 Task: Create in the project BitSoft and in the Backlog issue 'Develop a custom inventory management system' a child issue 'Performance testing and optimization', and assign it to team member softage.3@softage.net. Create in the project BitSoft and in the Backlog issue 'Upgrade software to the latest version to resolve security vulnerabilities' a child issue 'User testing and feedback gathering', and assign it to team member softage.4@softage.net
Action: Mouse moved to (234, 74)
Screenshot: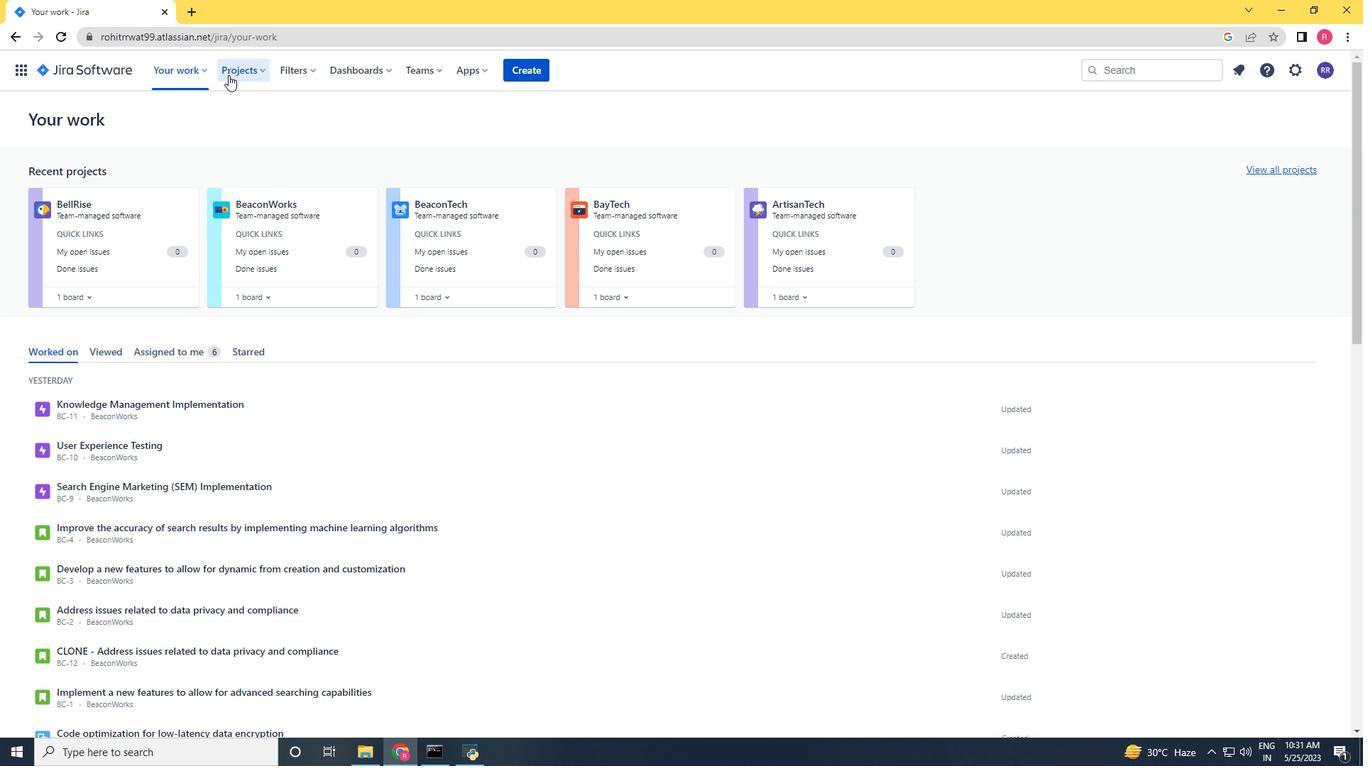 
Action: Mouse pressed left at (234, 74)
Screenshot: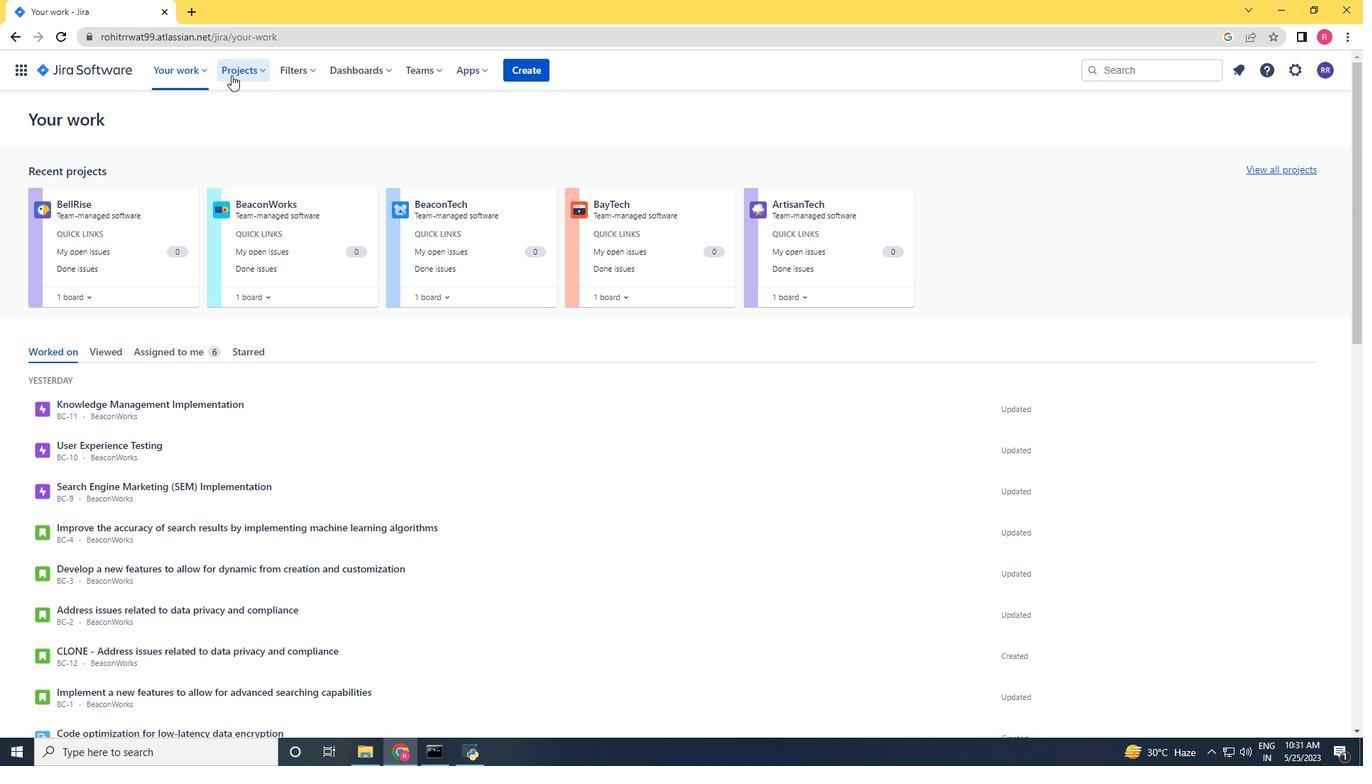 
Action: Mouse moved to (281, 134)
Screenshot: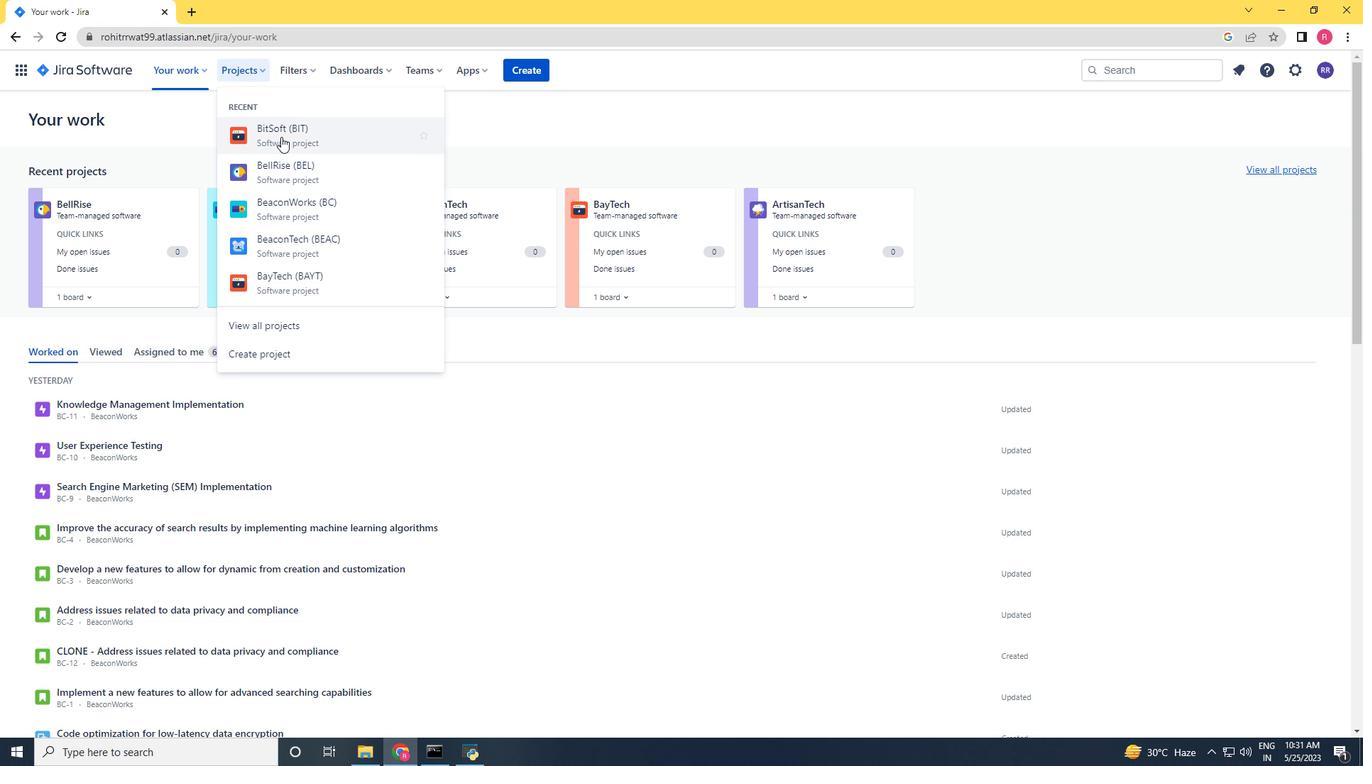 
Action: Mouse pressed left at (281, 134)
Screenshot: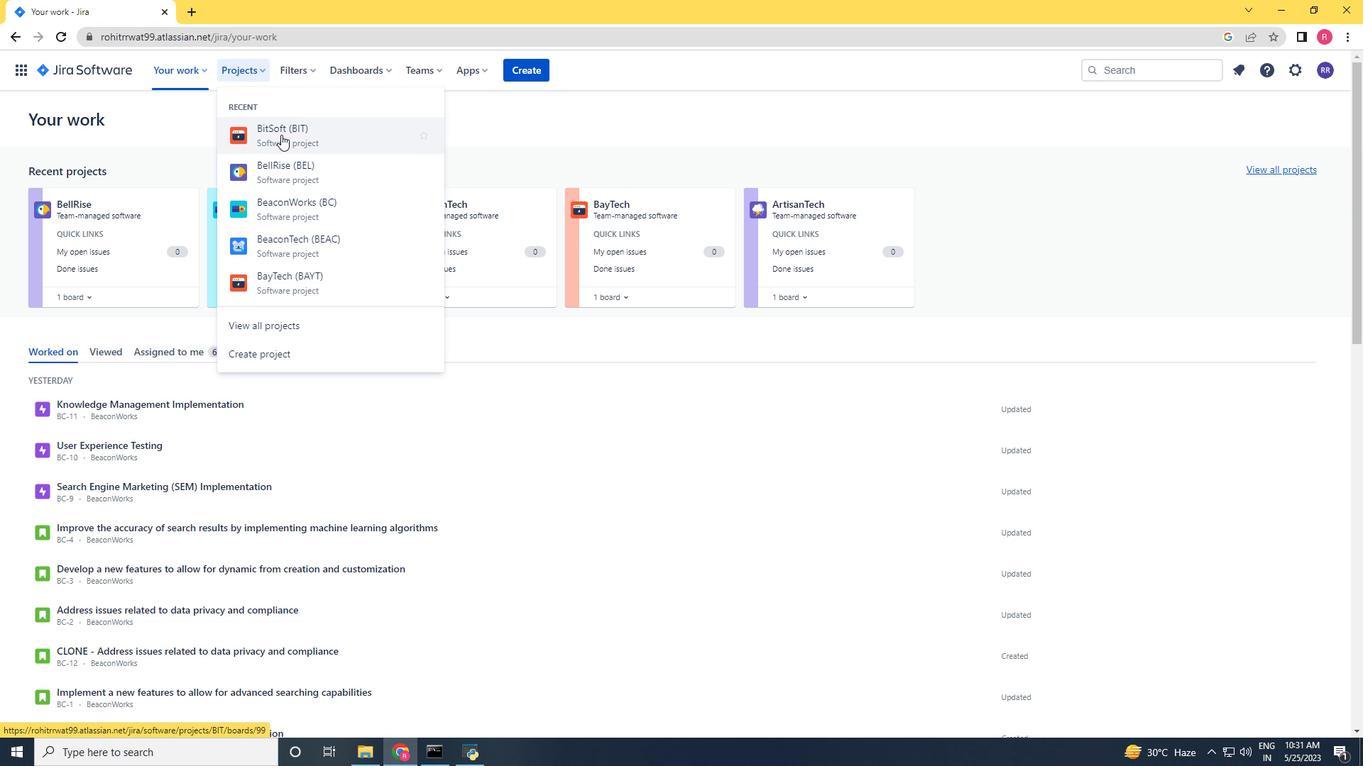 
Action: Mouse moved to (107, 213)
Screenshot: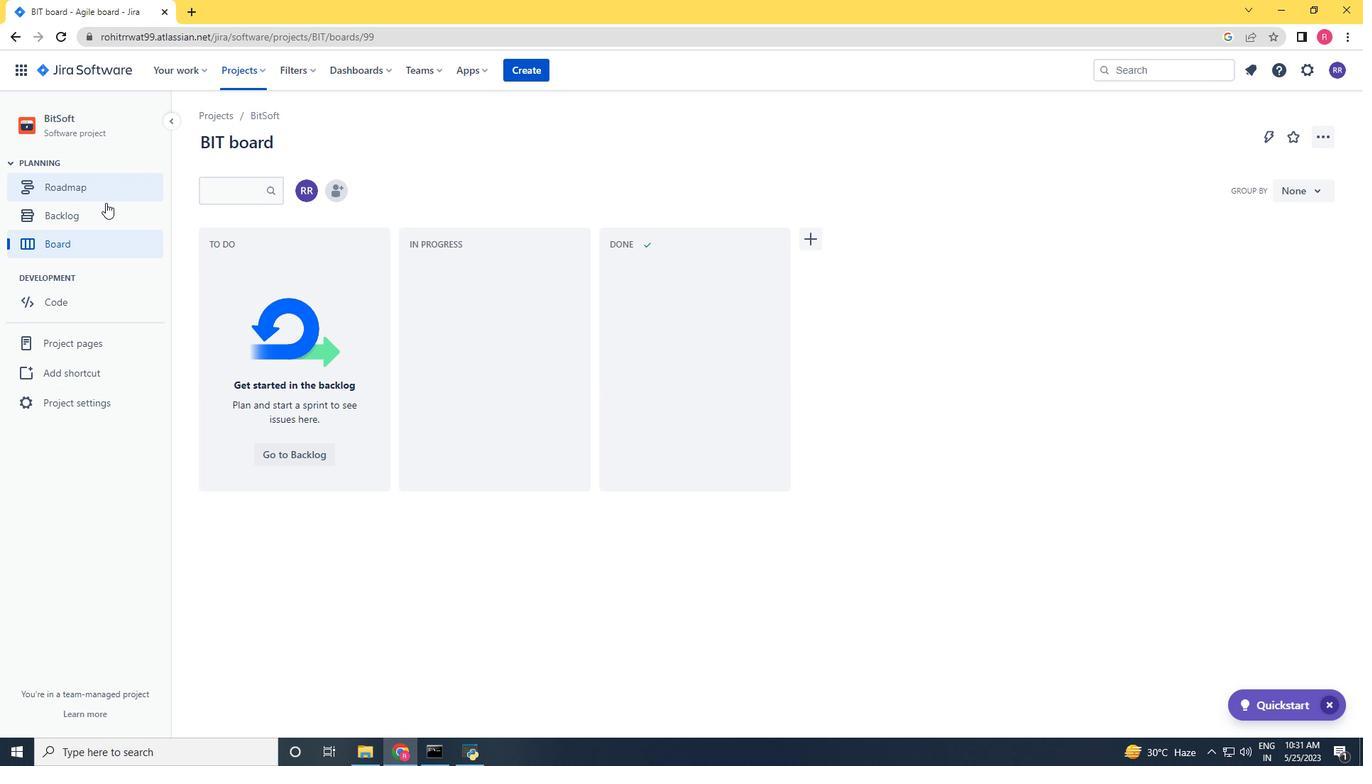 
Action: Mouse pressed left at (107, 213)
Screenshot: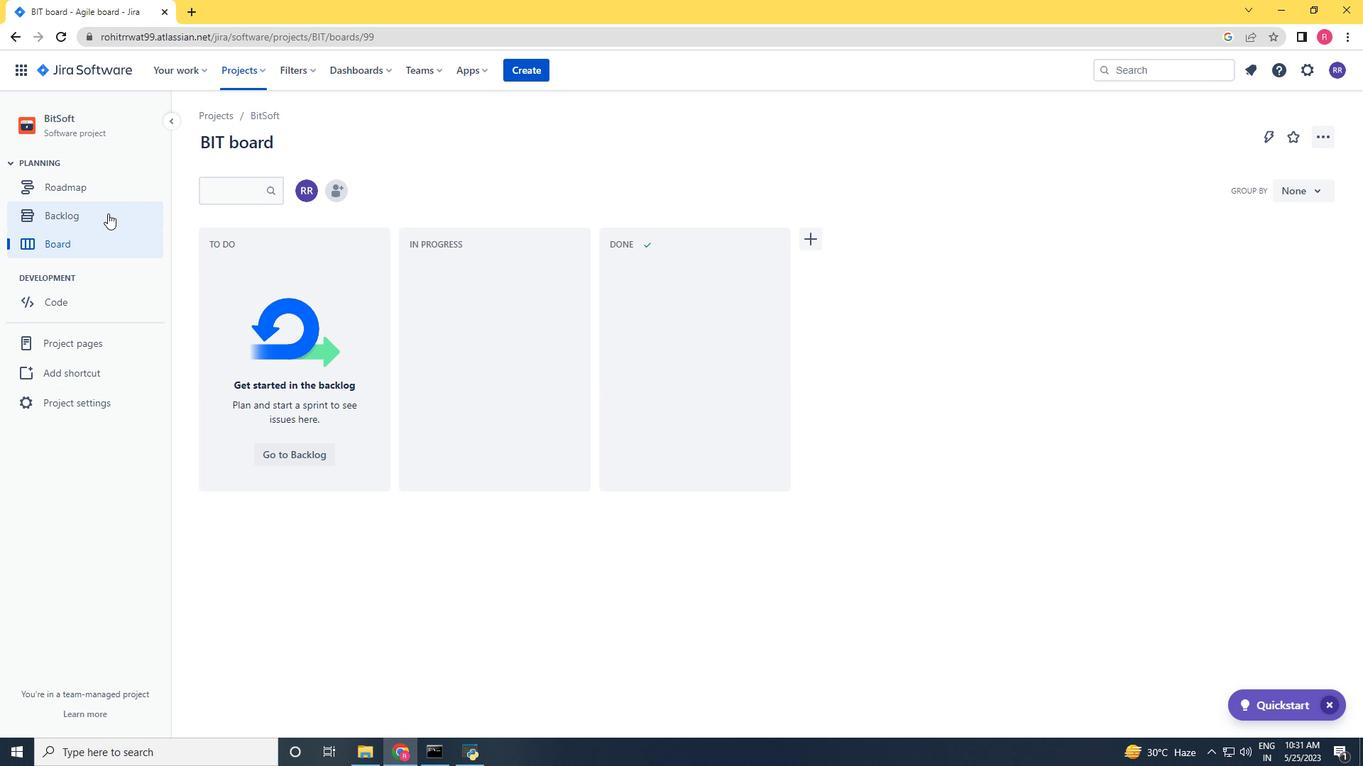 
Action: Mouse moved to (881, 378)
Screenshot: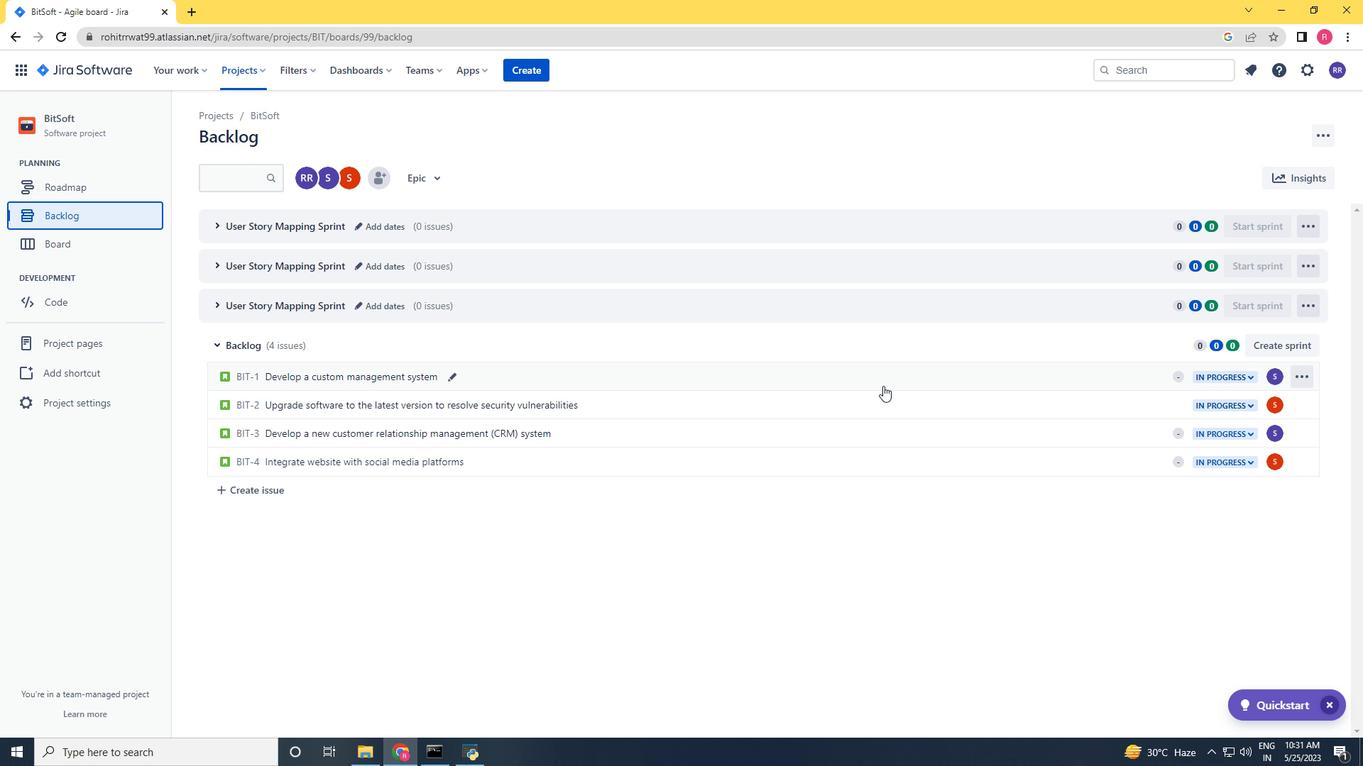 
Action: Mouse pressed left at (881, 378)
Screenshot: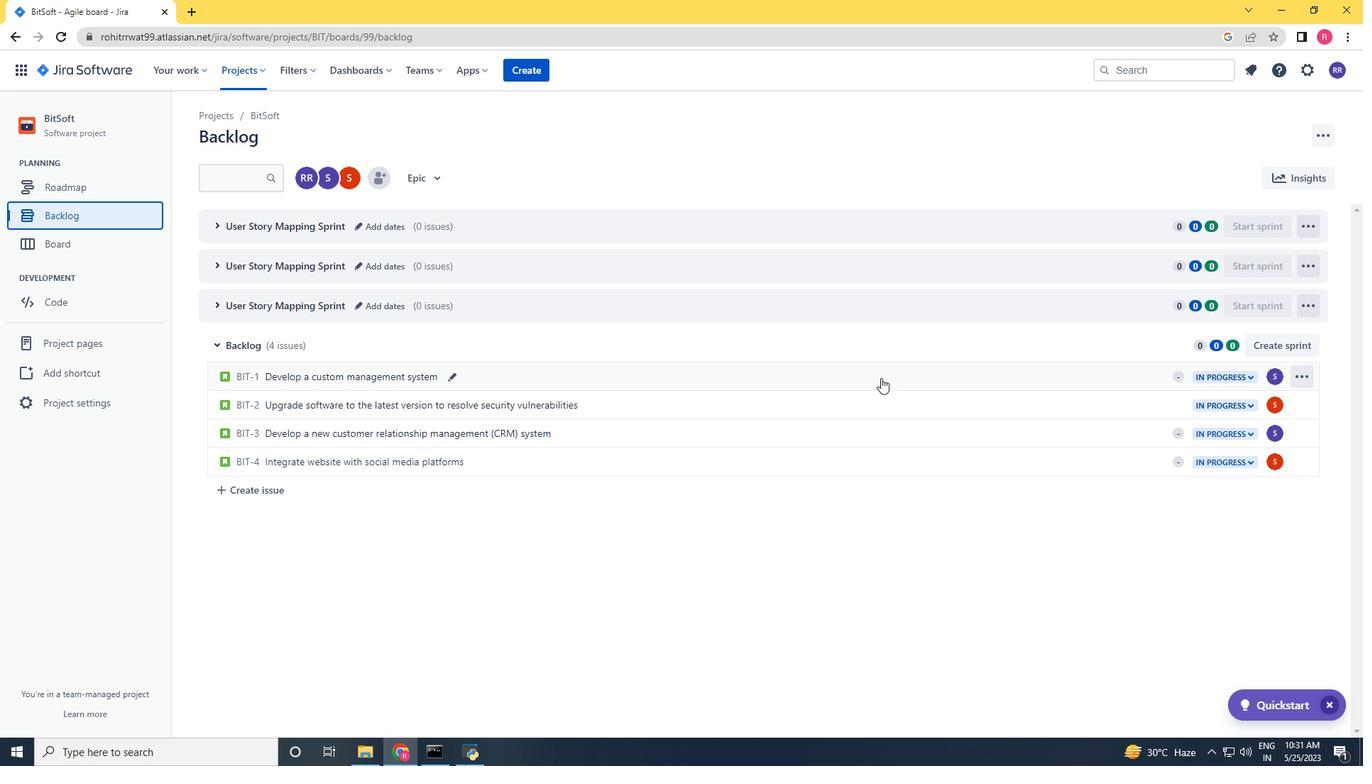 
Action: Mouse moved to (1116, 301)
Screenshot: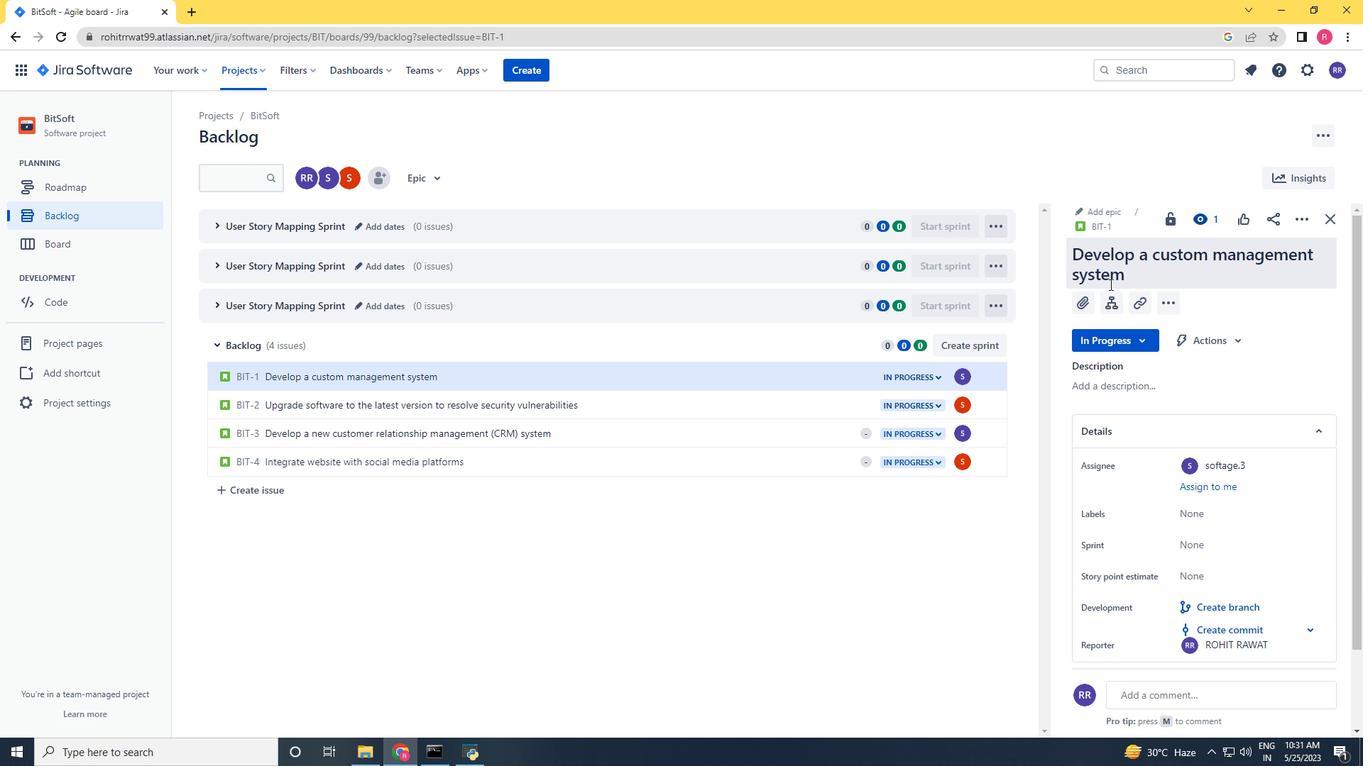 
Action: Mouse pressed left at (1116, 301)
Screenshot: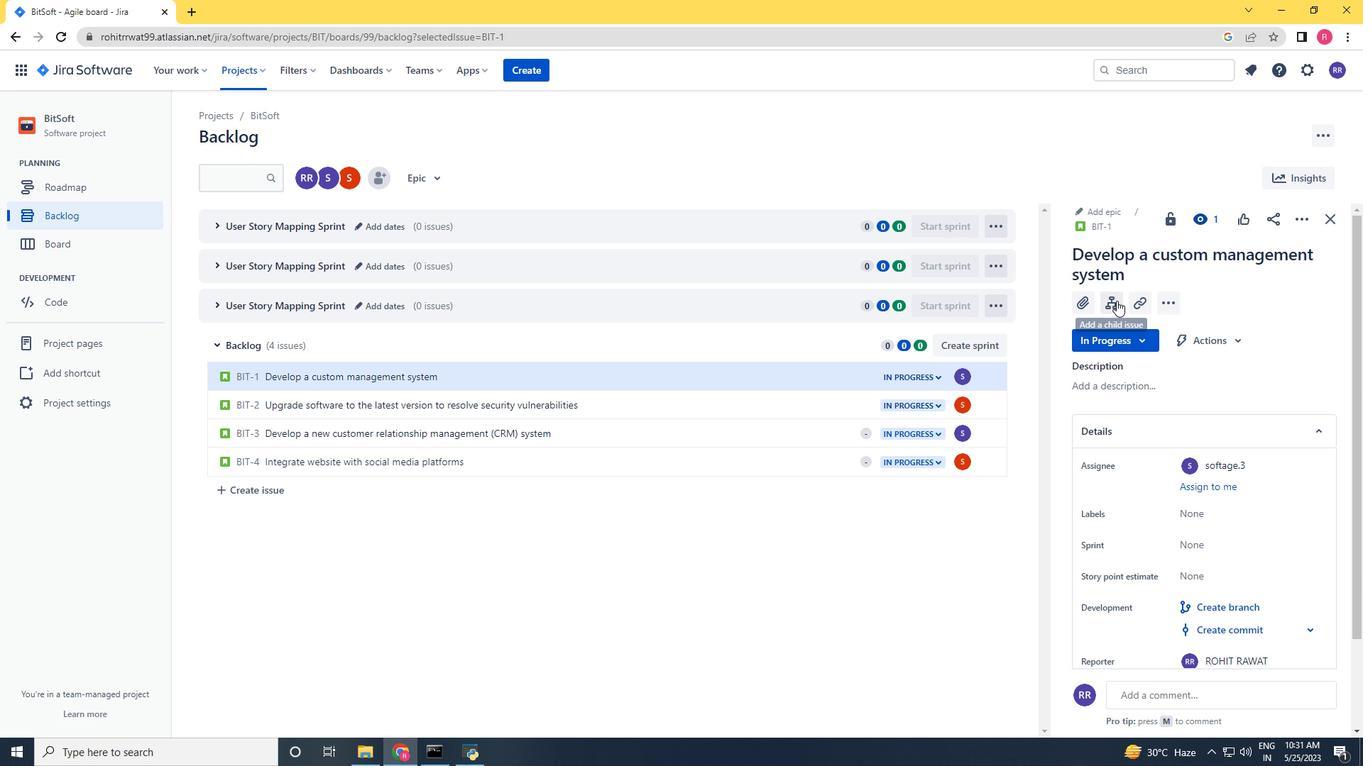 
Action: Key pressed <Key.shift>Performance<Key.space>testing<Key.space>and<Key.space>optimization<Key.space><Key.space><Key.enter>
Screenshot: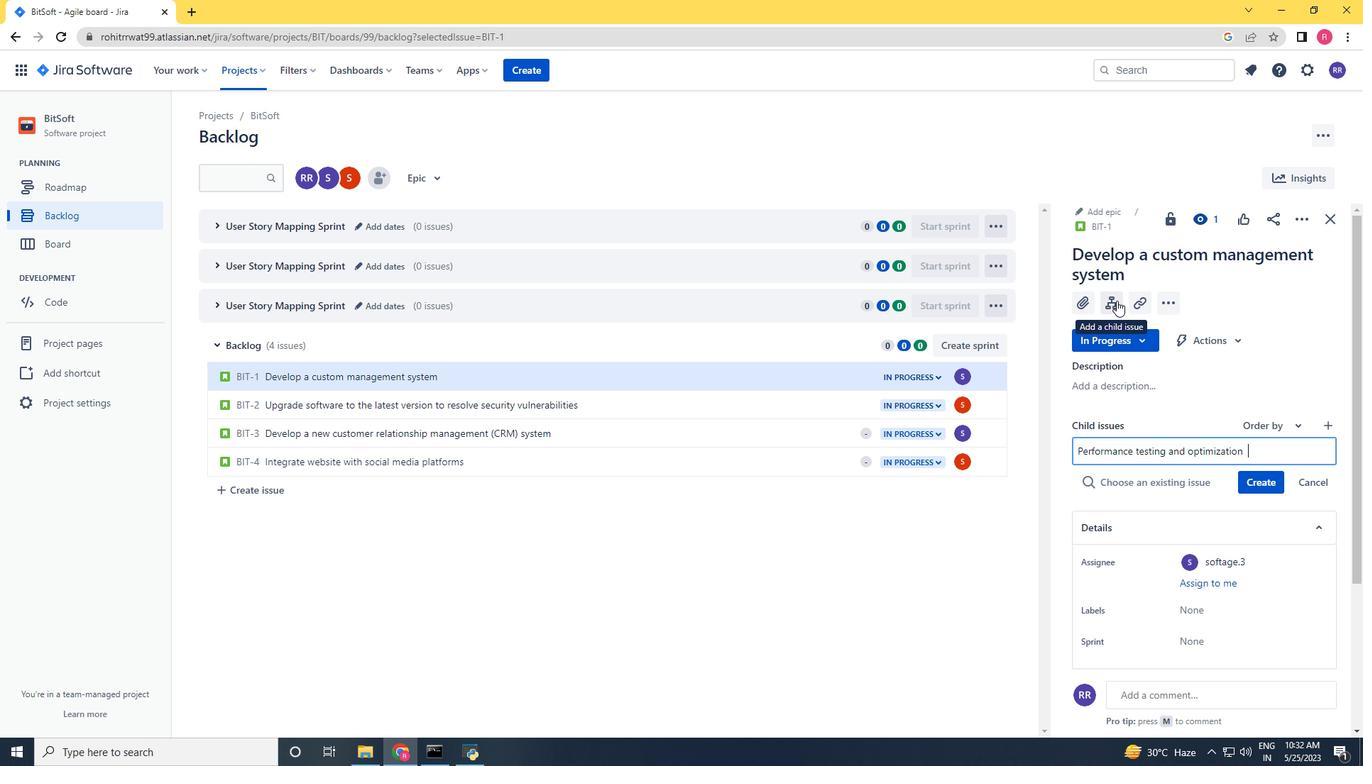 
Action: Mouse moved to (803, 400)
Screenshot: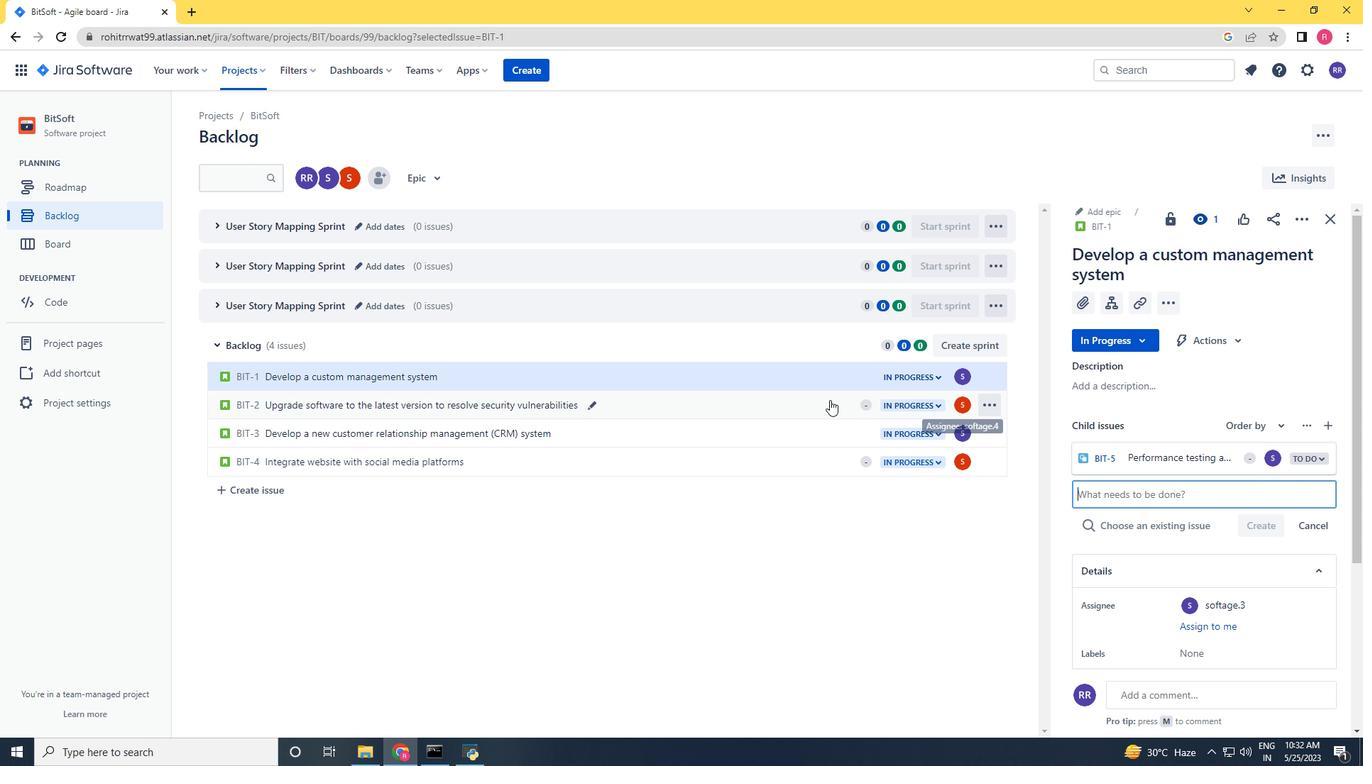 
Action: Mouse pressed left at (803, 400)
Screenshot: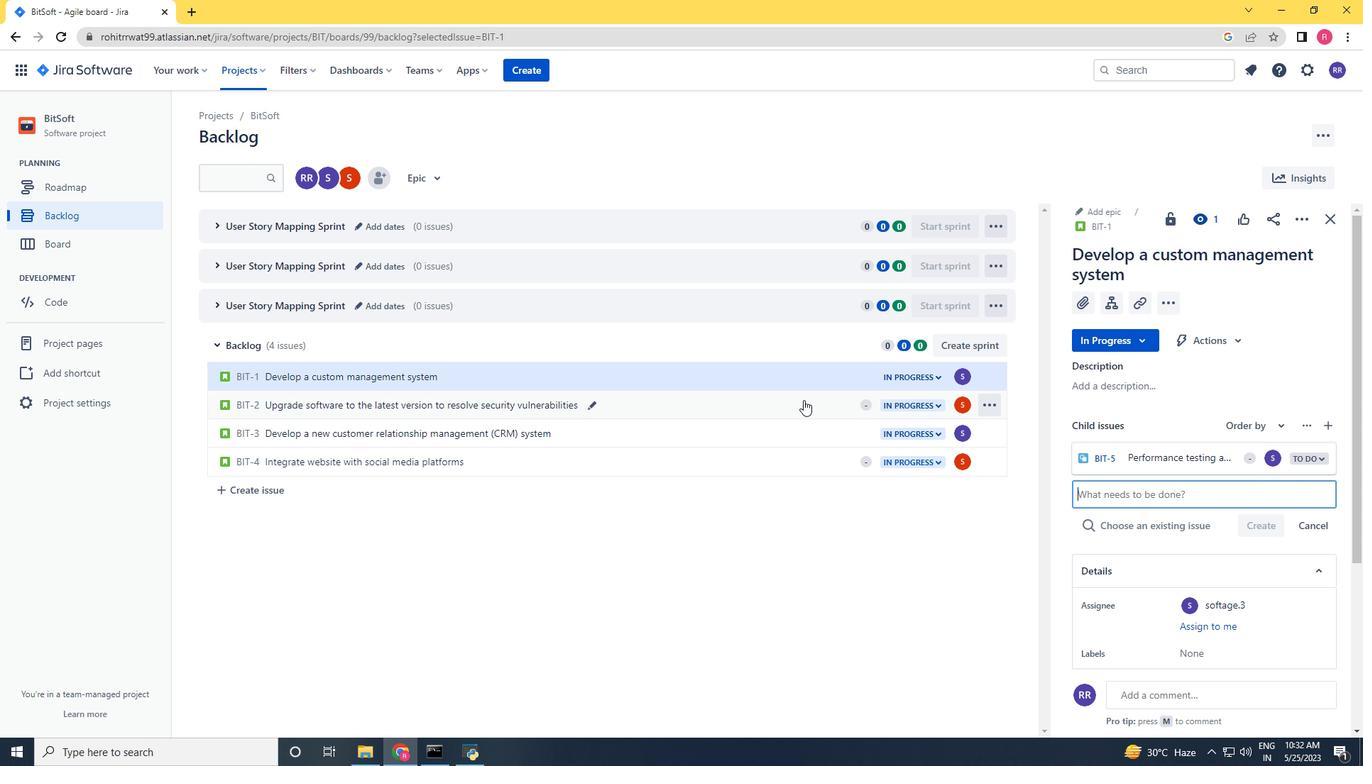 
Action: Mouse moved to (1108, 325)
Screenshot: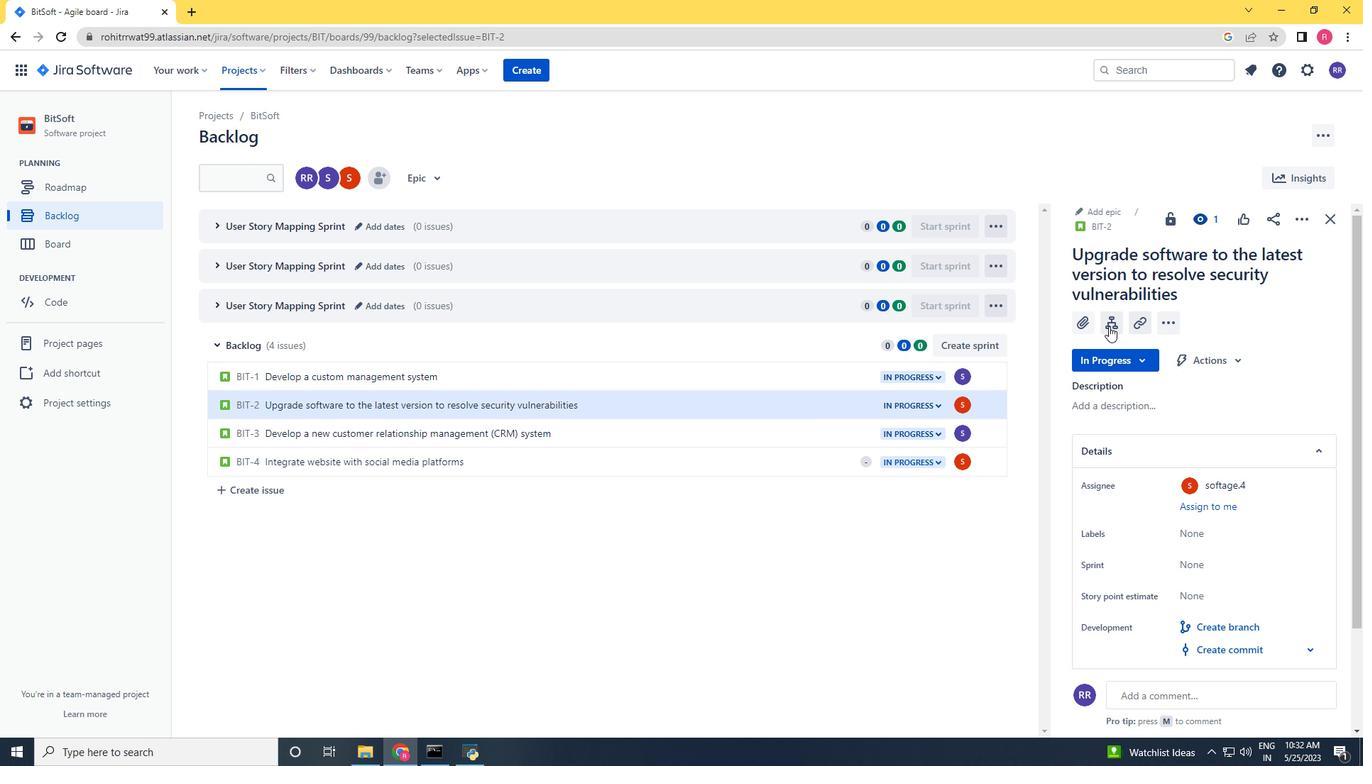 
Action: Mouse pressed left at (1108, 325)
Screenshot: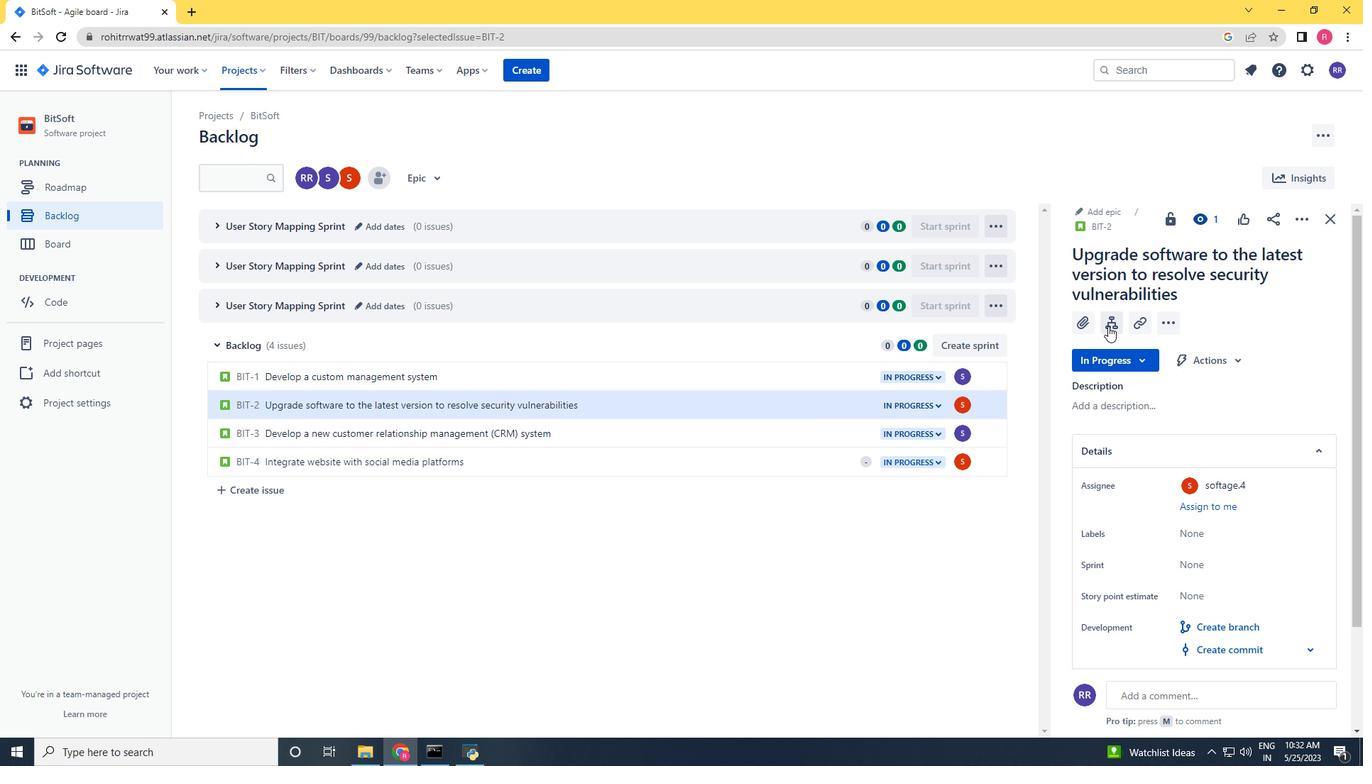 
Action: Key pressed <Key.shift>User<Key.space>testing<Key.space>and<Key.space>feedback<Key.space>gathering<Key.space><Key.enter>
Screenshot: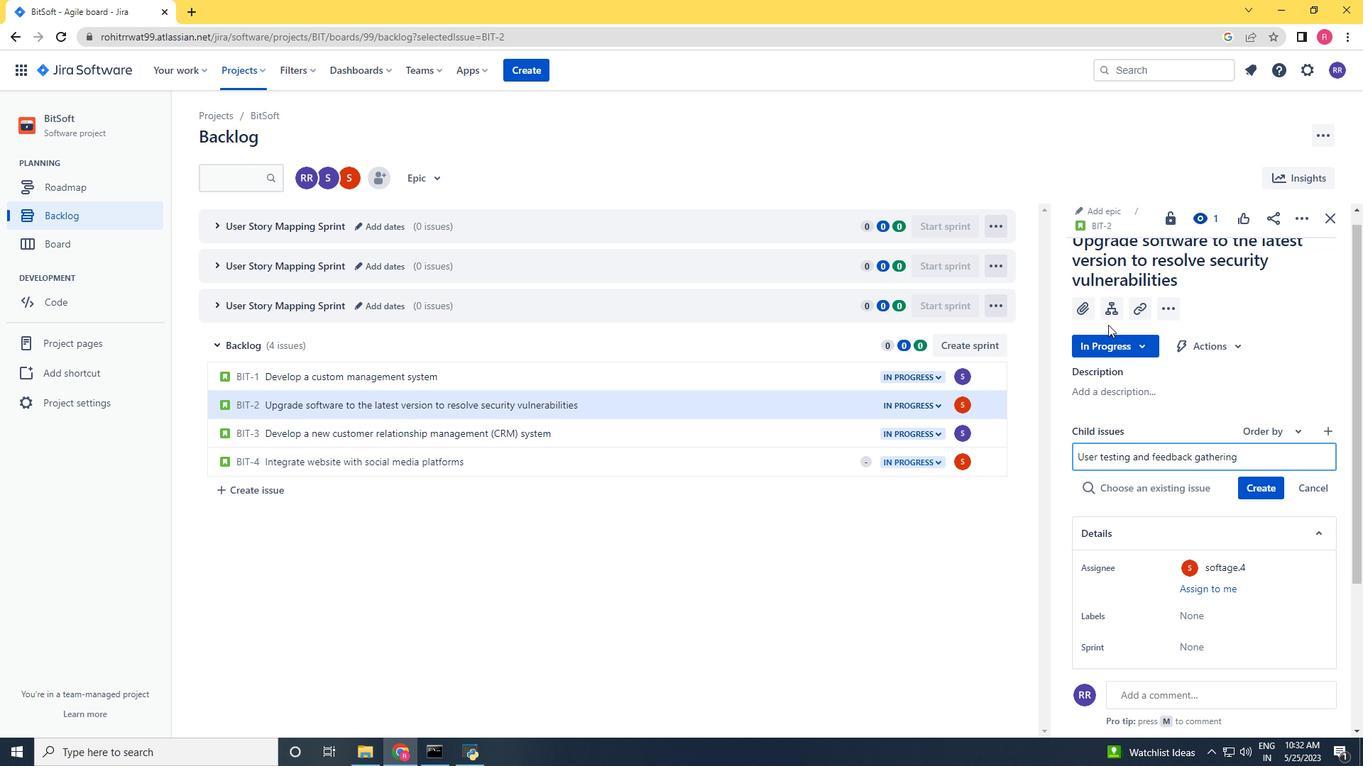 
Action: Mouse moved to (1270, 462)
Screenshot: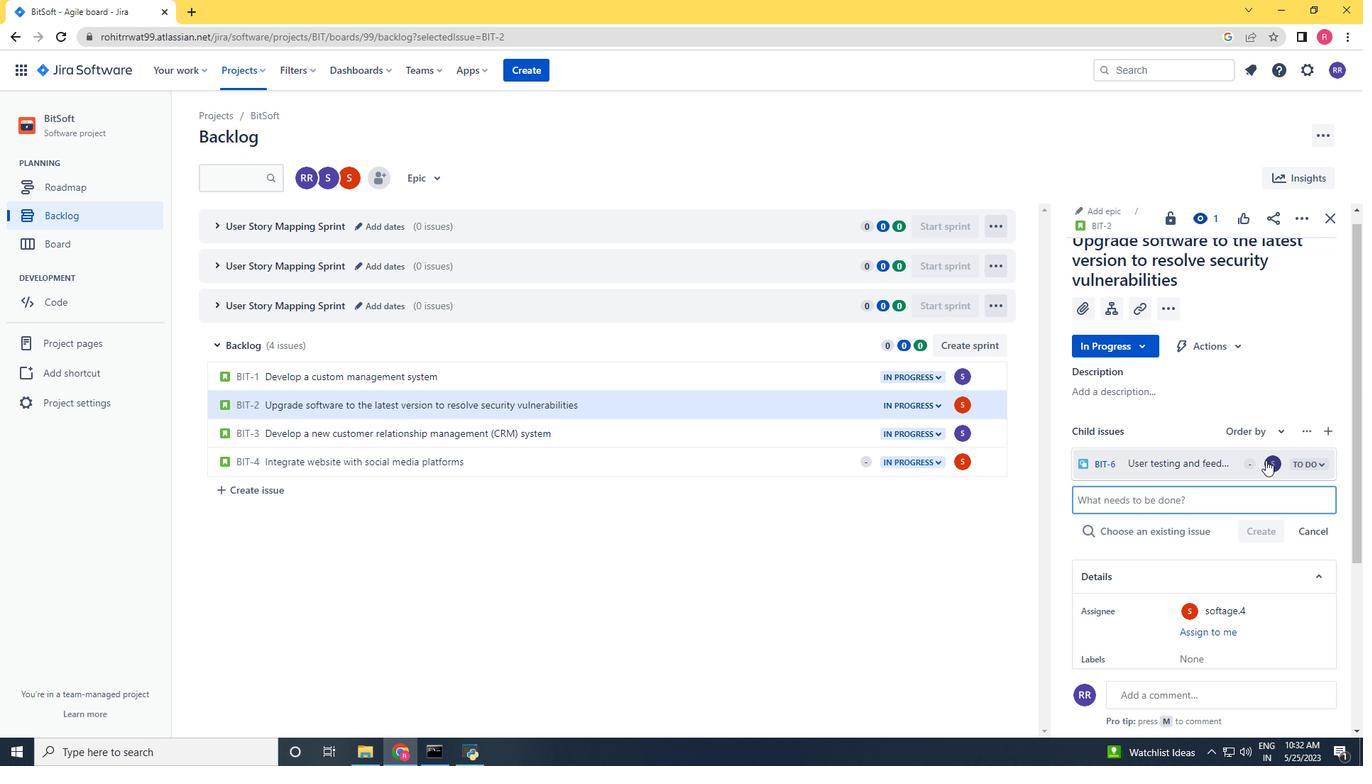 
Action: Mouse pressed left at (1270, 462)
Screenshot: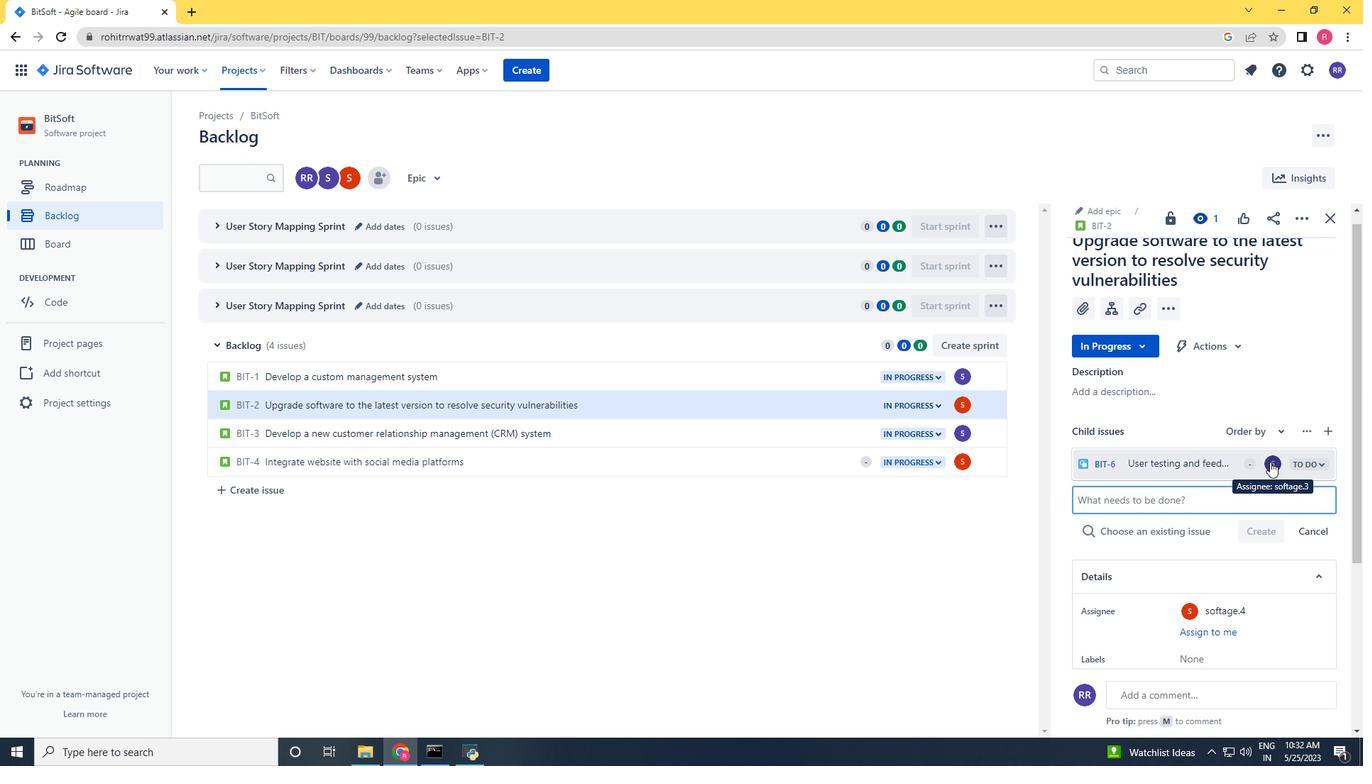 
Action: Key pressed softage.4<Key.shift>@softage.net
Screenshot: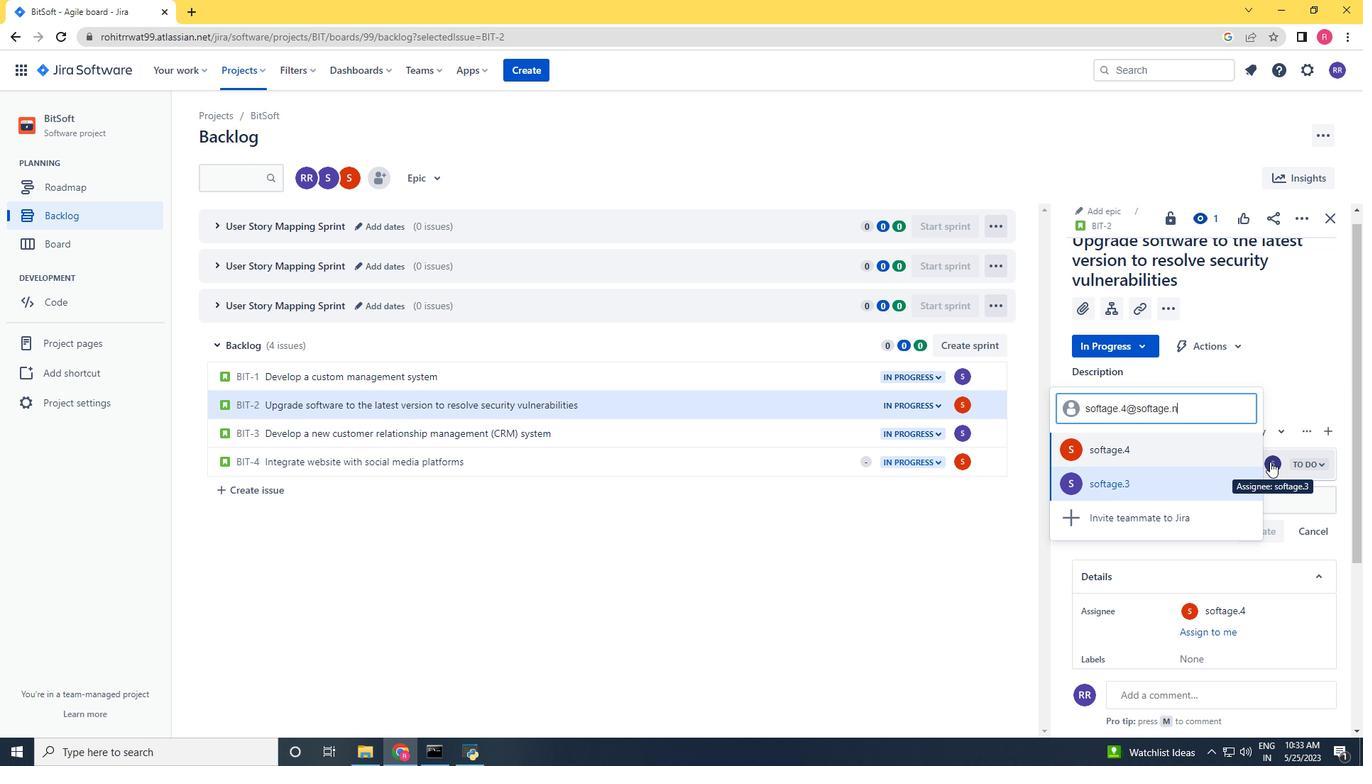 
Action: Mouse moved to (1156, 472)
Screenshot: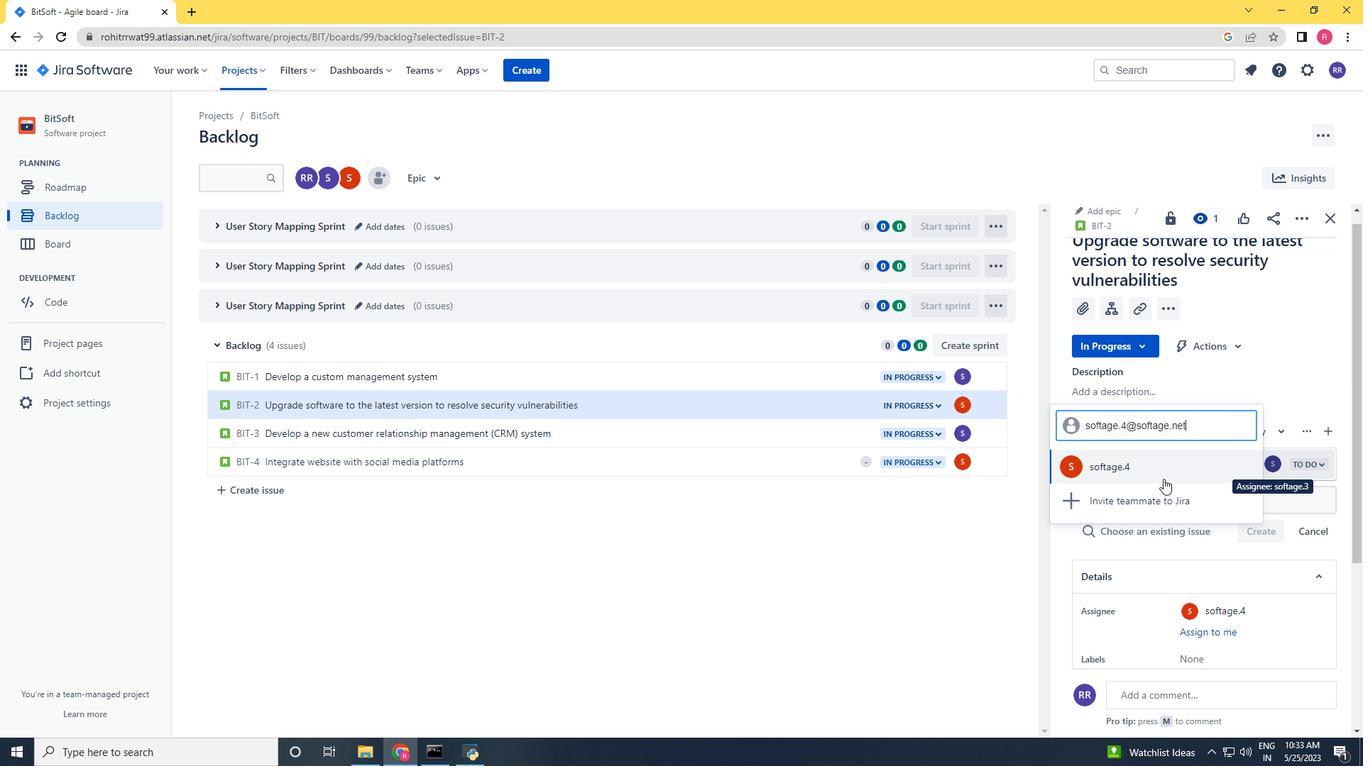 
Action: Mouse pressed left at (1156, 472)
Screenshot: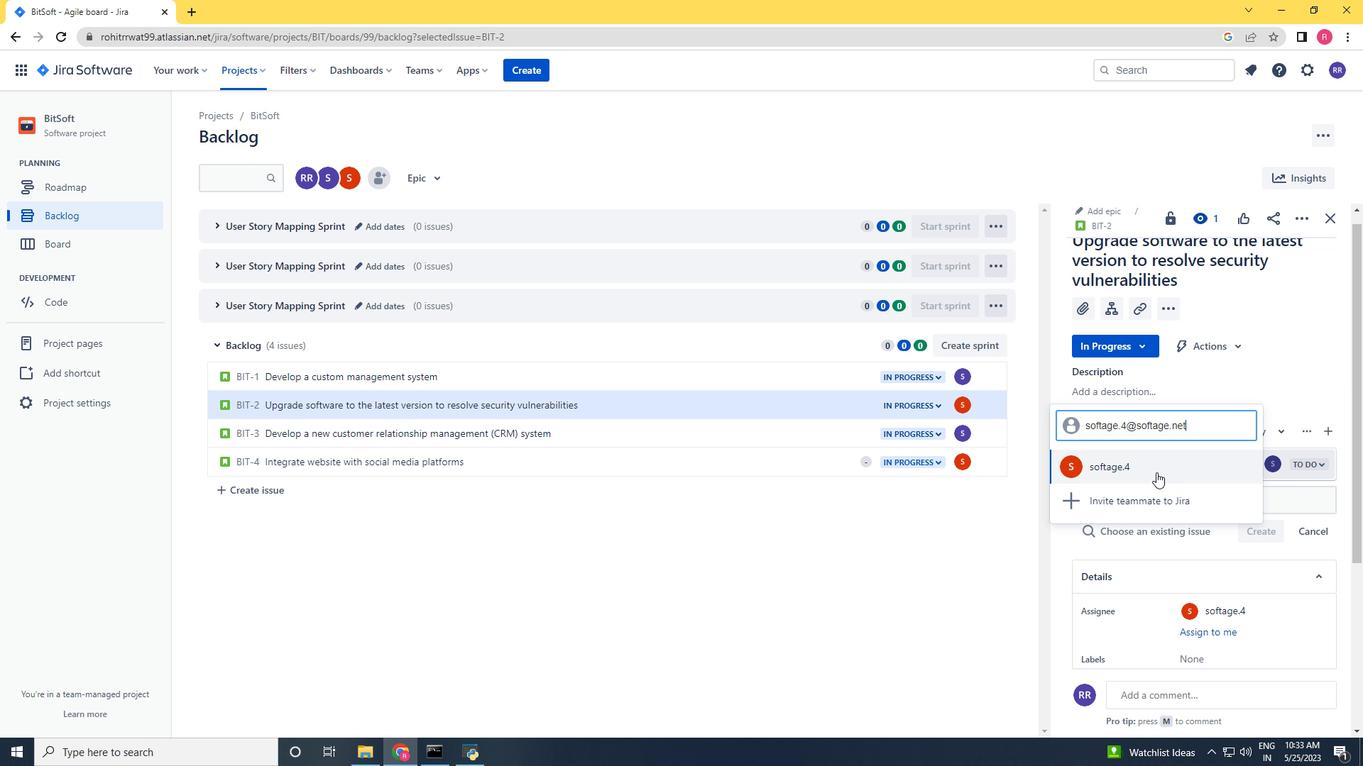 
Action: Mouse moved to (869, 565)
Screenshot: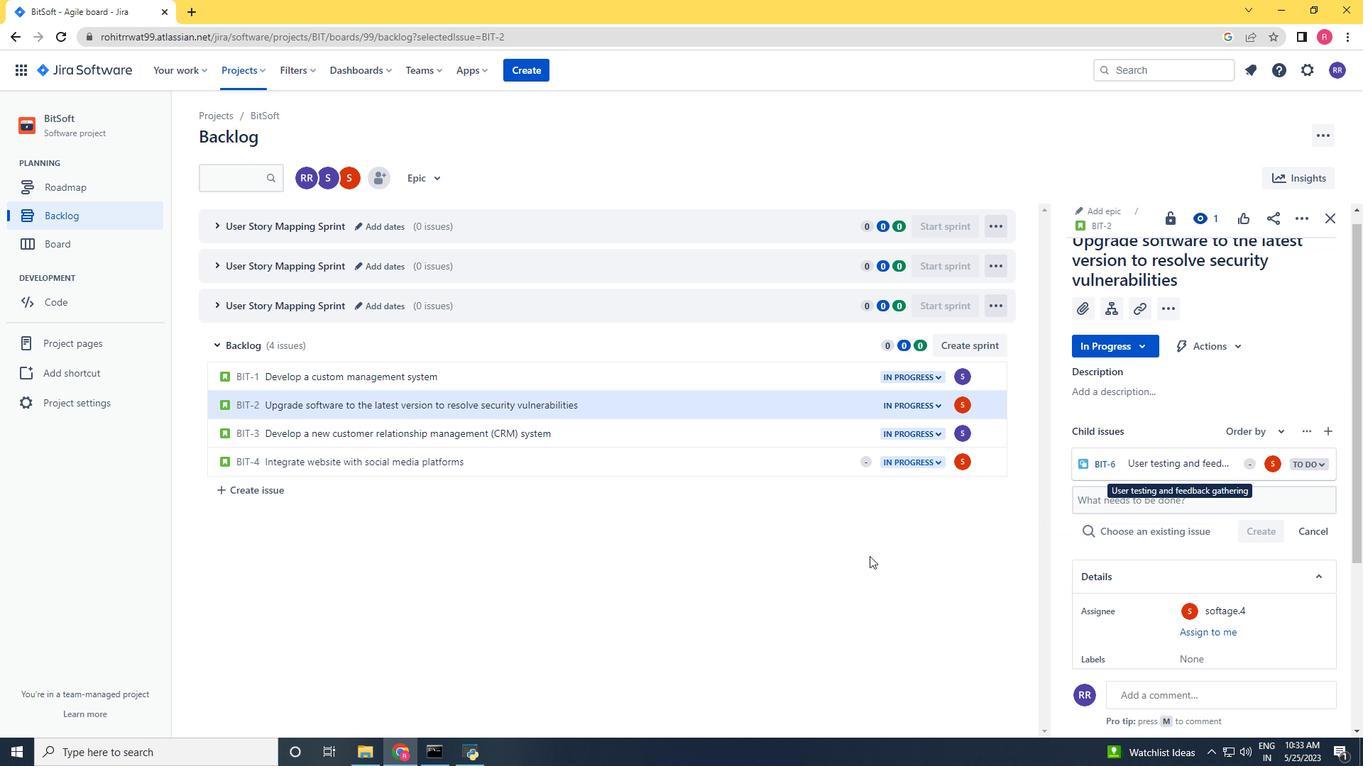 
Action: Mouse scrolled (869, 566) with delta (0, 0)
Screenshot: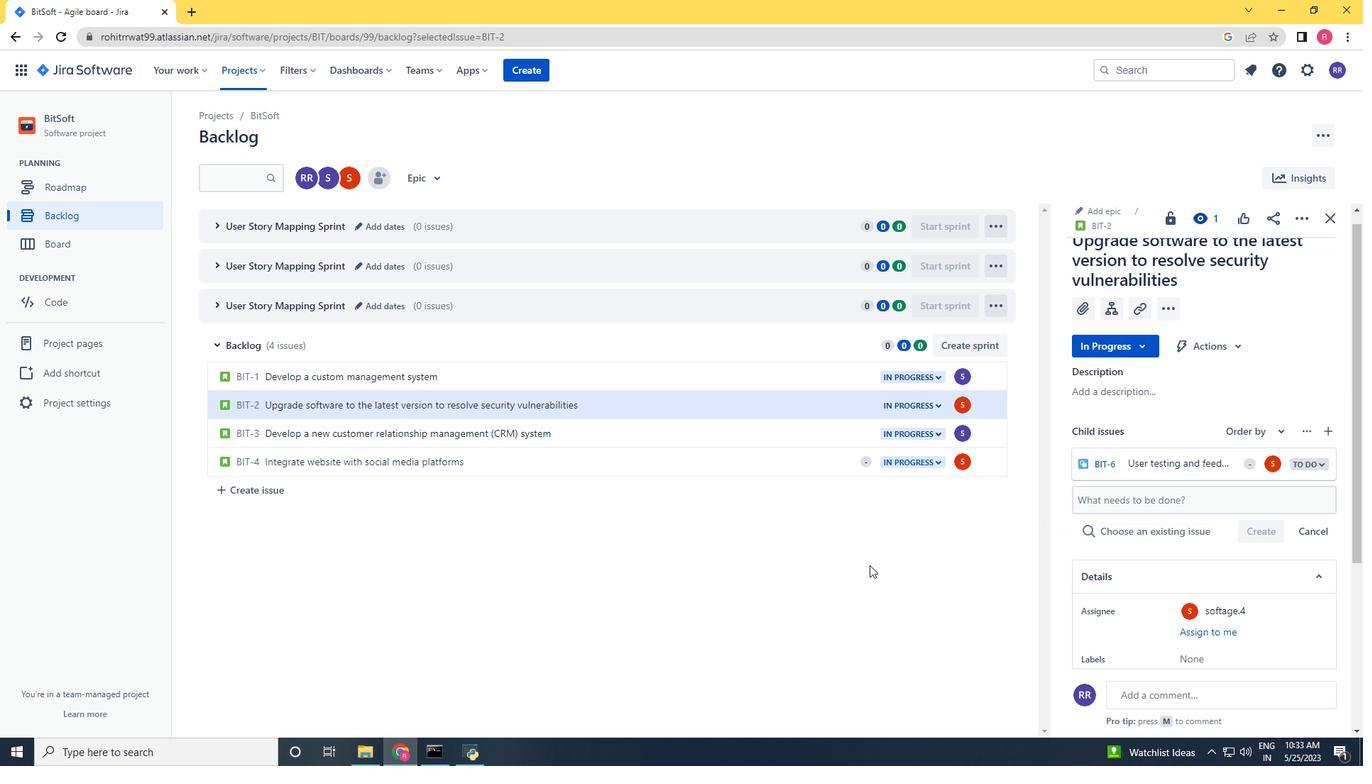 
Action: Mouse scrolled (869, 566) with delta (0, 0)
Screenshot: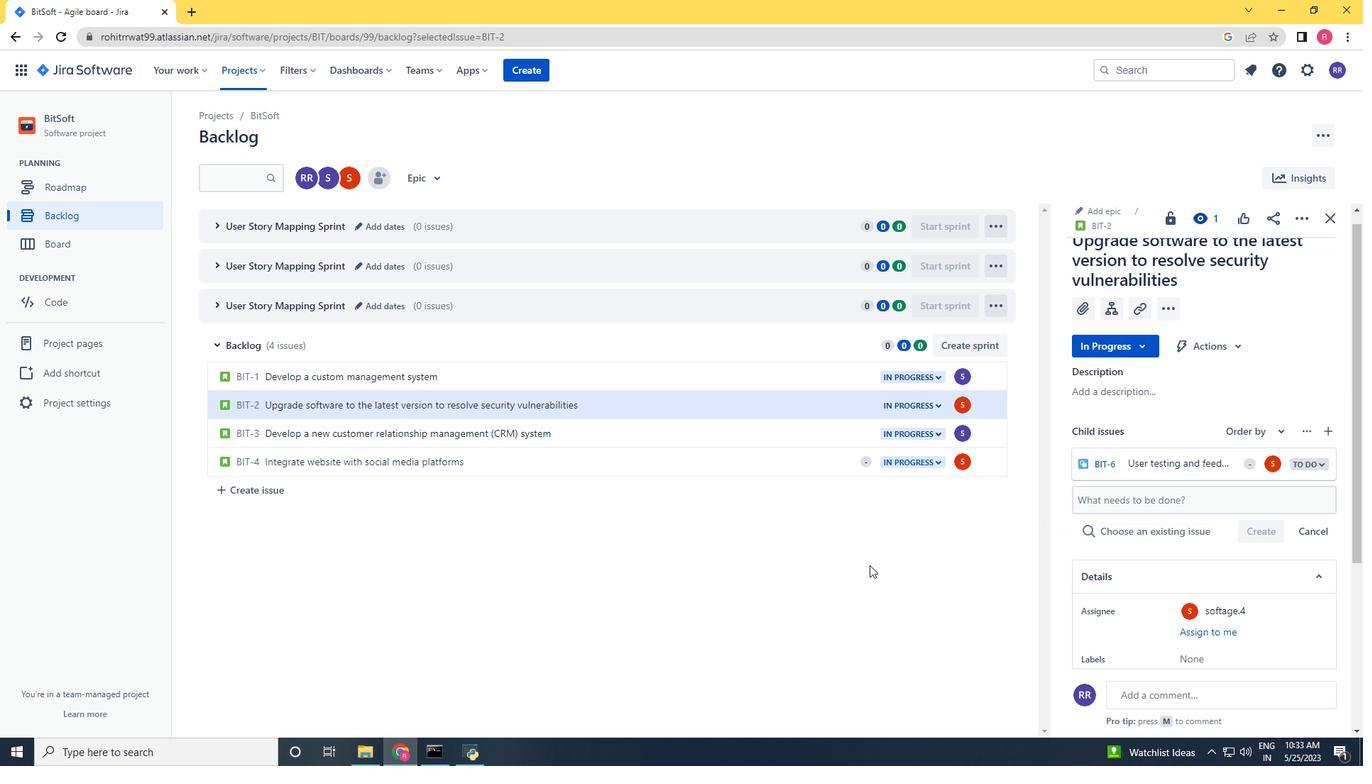 
Action: Mouse scrolled (869, 566) with delta (0, 0)
Screenshot: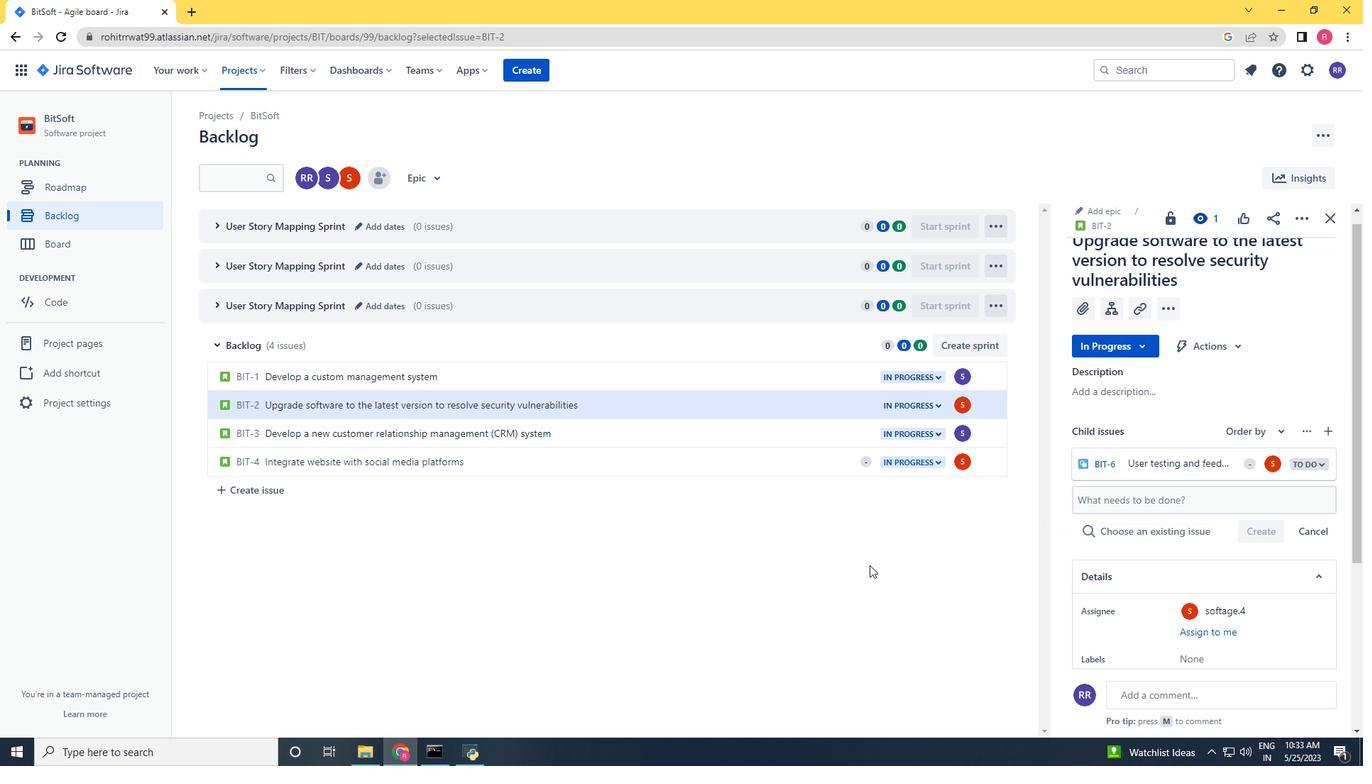 
Action: Mouse scrolled (869, 566) with delta (0, 0)
Screenshot: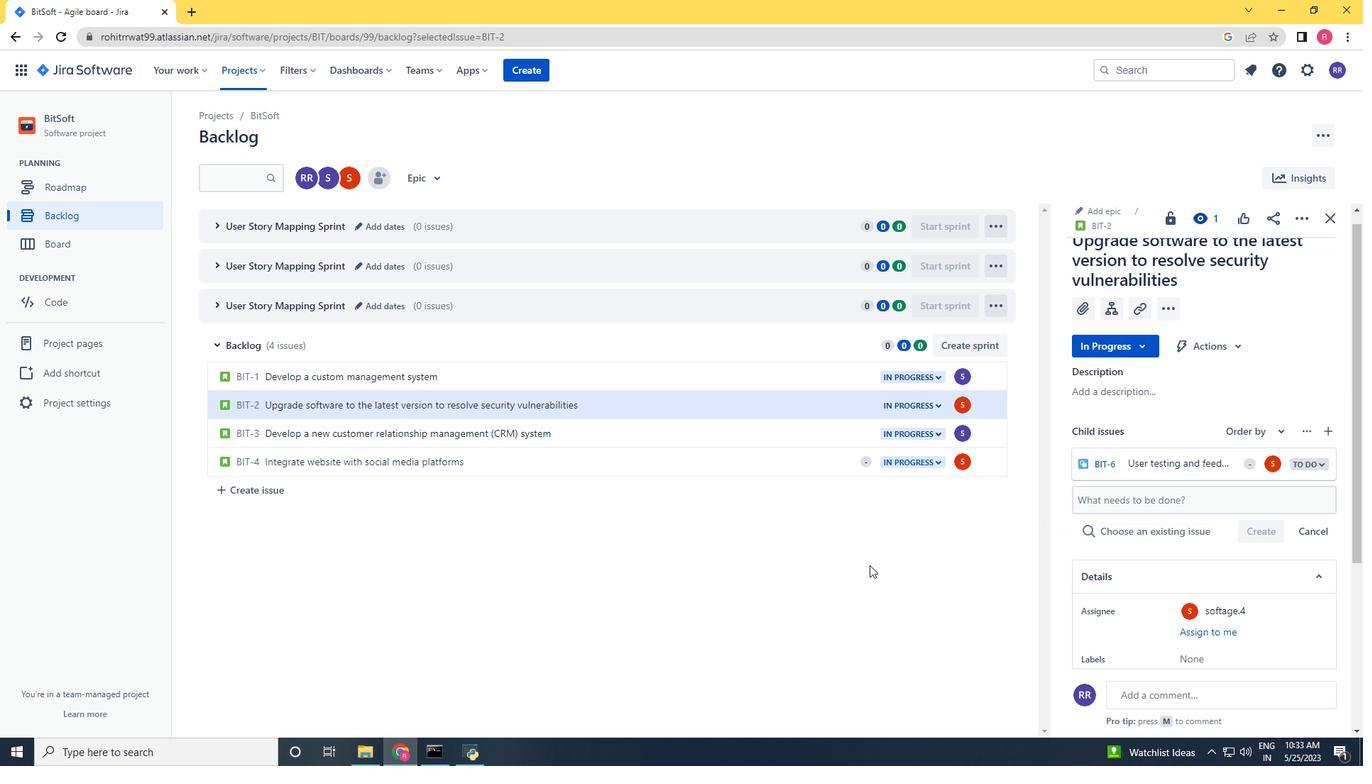 
Action: Mouse scrolled (869, 566) with delta (0, 0)
Screenshot: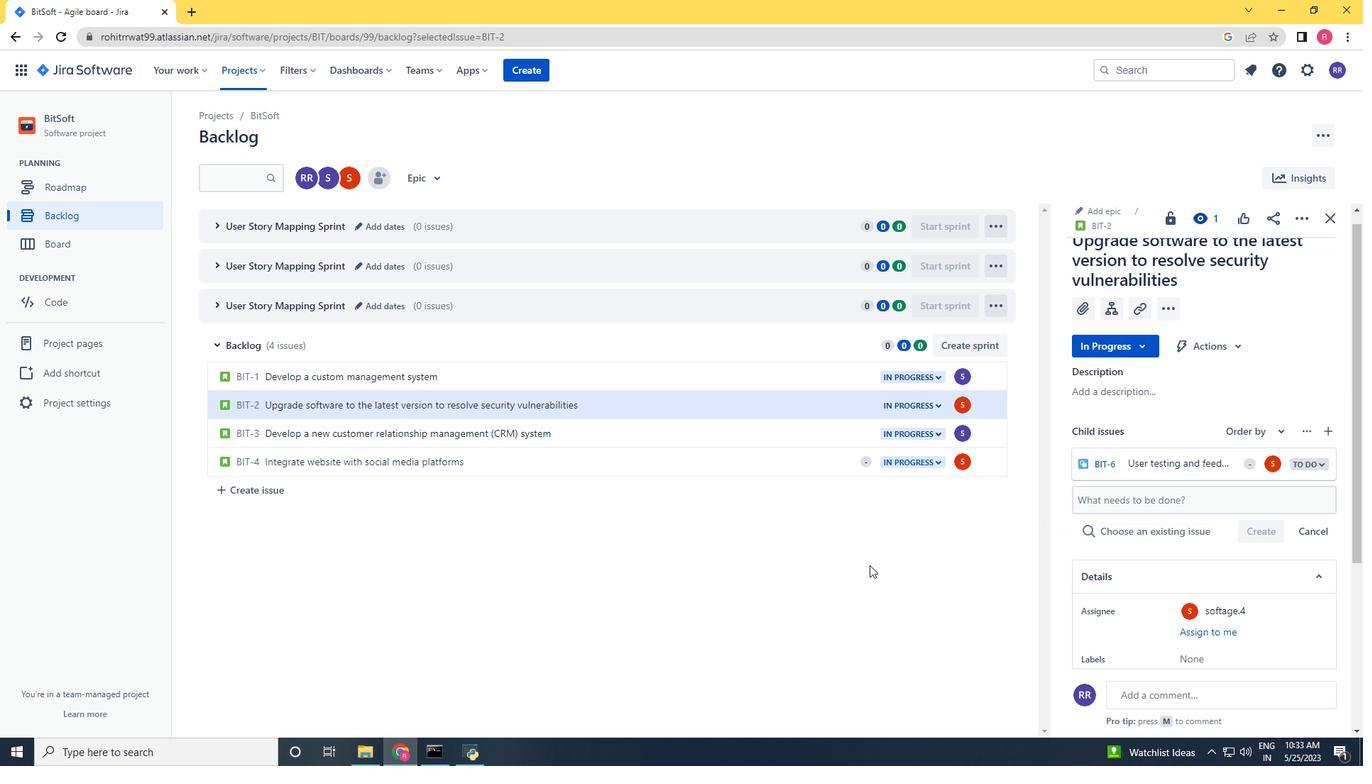 
